 Task: Create New Vendor with Vendor Name: Del Taco, Billing Address Line1: 8 Bear Hill Lane, Billing Address Line2: District Heights, Billing Address Line3: NY 10977
Action: Mouse moved to (158, 35)
Screenshot: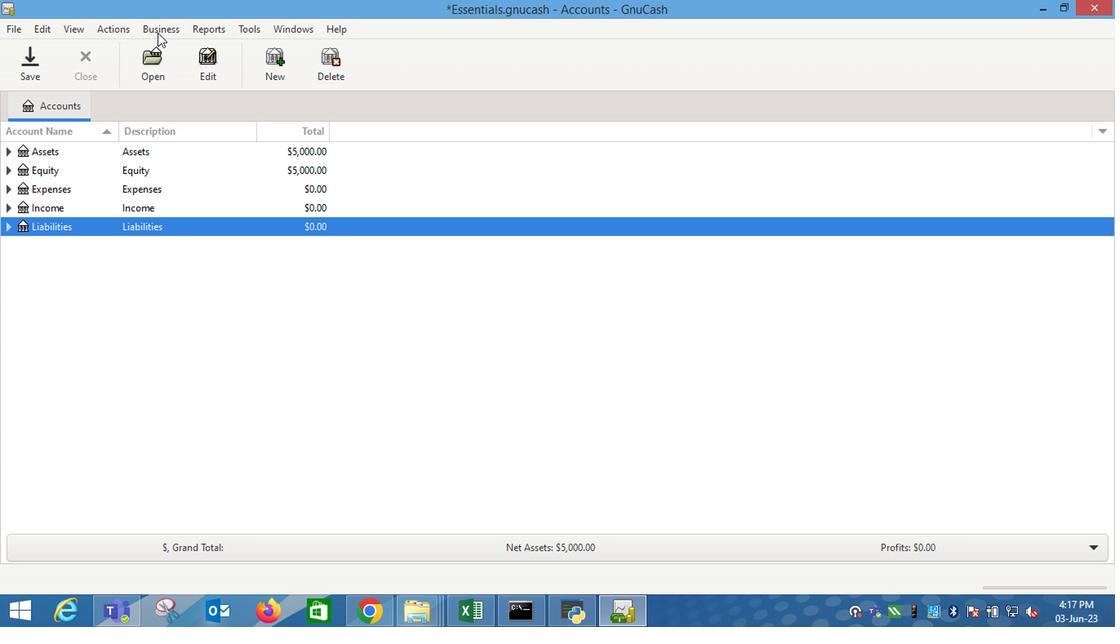 
Action: Mouse pressed left at (158, 35)
Screenshot: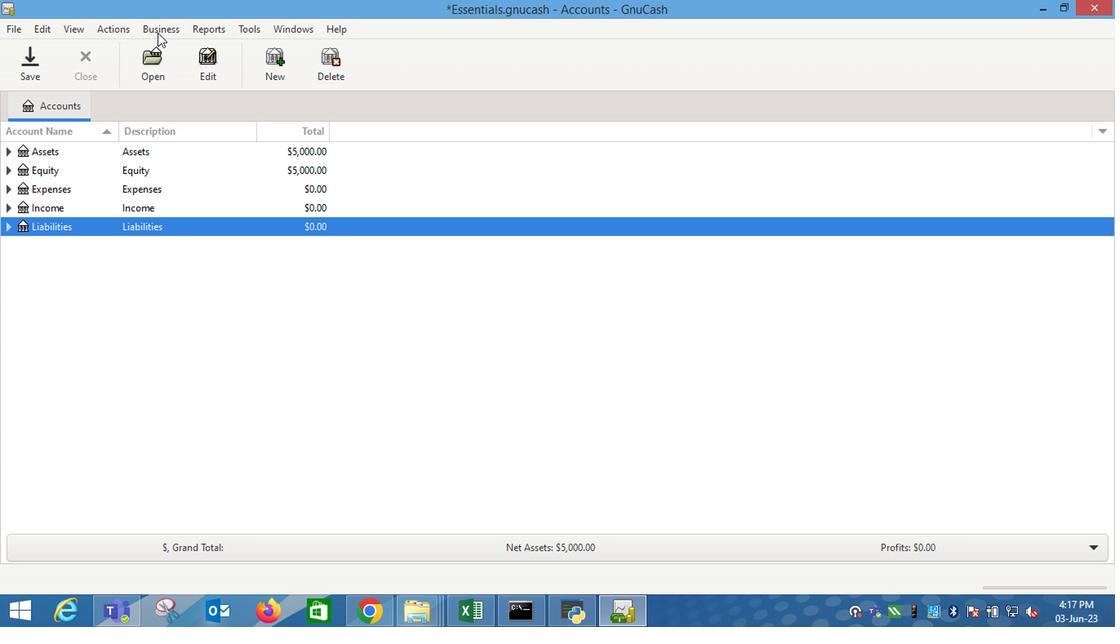
Action: Mouse moved to (365, 88)
Screenshot: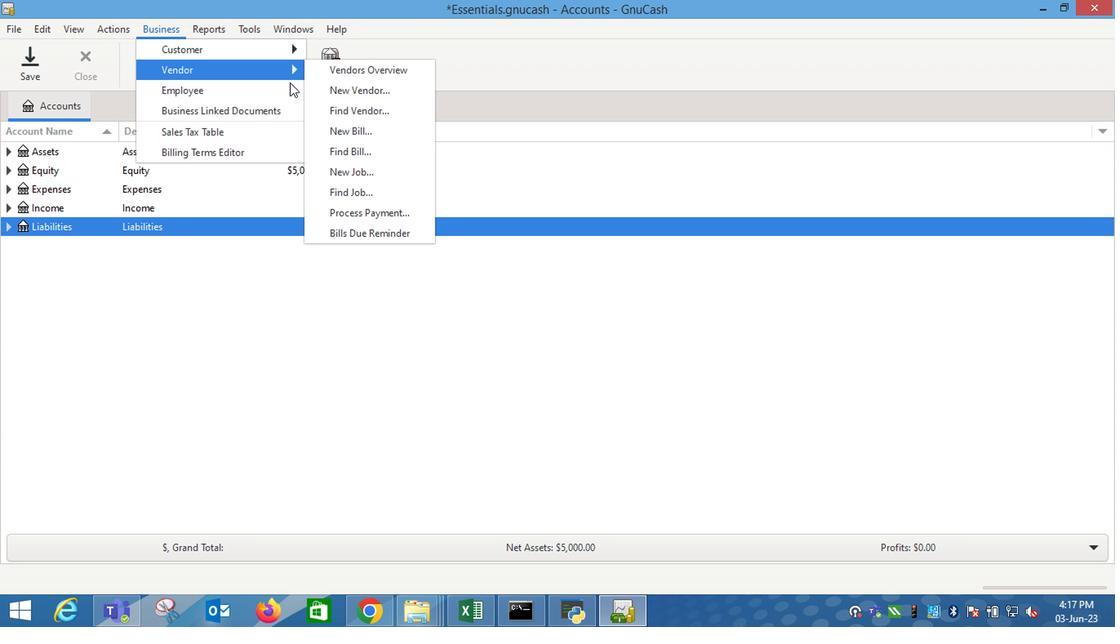 
Action: Mouse pressed left at (365, 88)
Screenshot: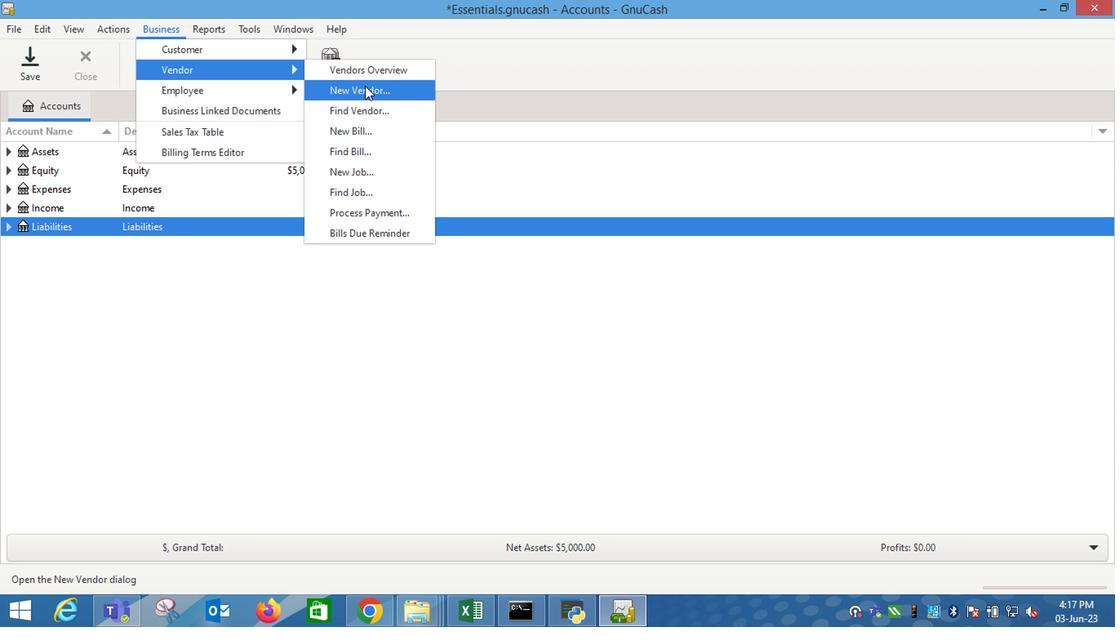 
Action: Mouse moved to (865, 223)
Screenshot: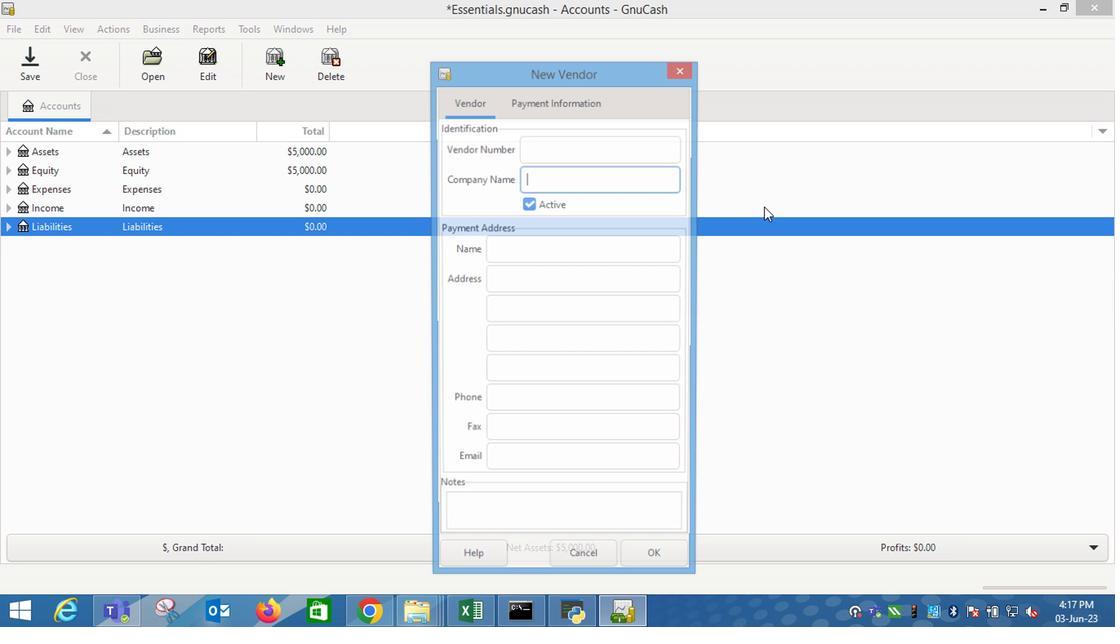 
Action: Key pressed <Key.shift_r>Del<Key.space><Key.shift_r>Taco<Key.tab><Key.tab><Key.tab>8<Key.space><Key.shift_r>Bear<Key.space><Key.shift_r>Hill<Key.space><Key.shift_r>Lane<Key.tab><Key.shift_r>District<Key.space><Key.shift_r>Heights<Key.tab><Key.shift_r>NY<Key.space>10977
Screenshot: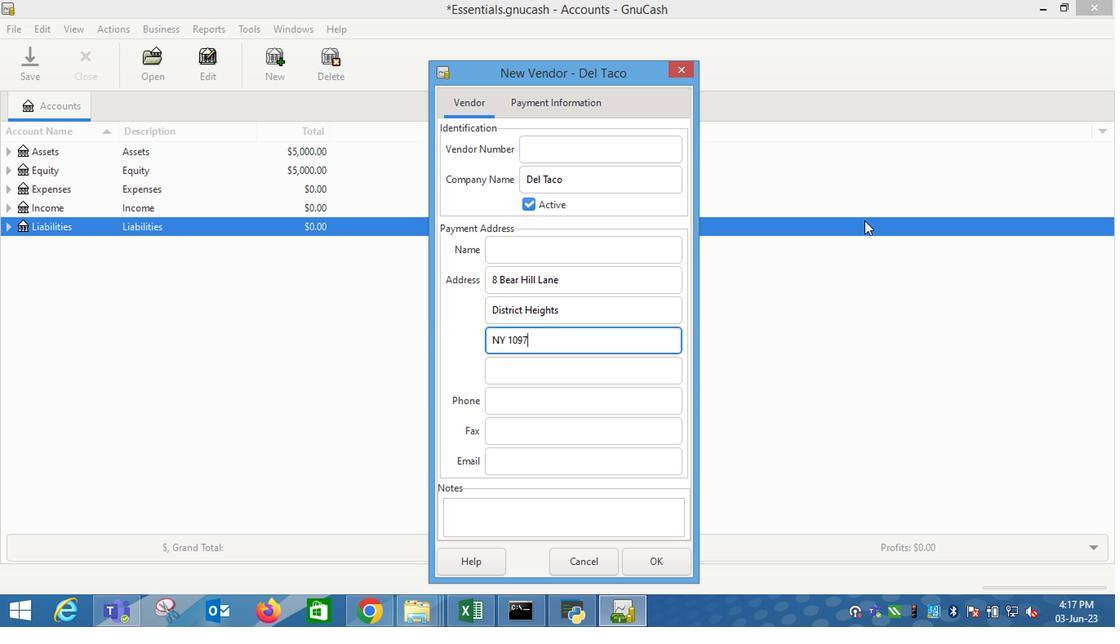 
Action: Mouse moved to (536, 106)
Screenshot: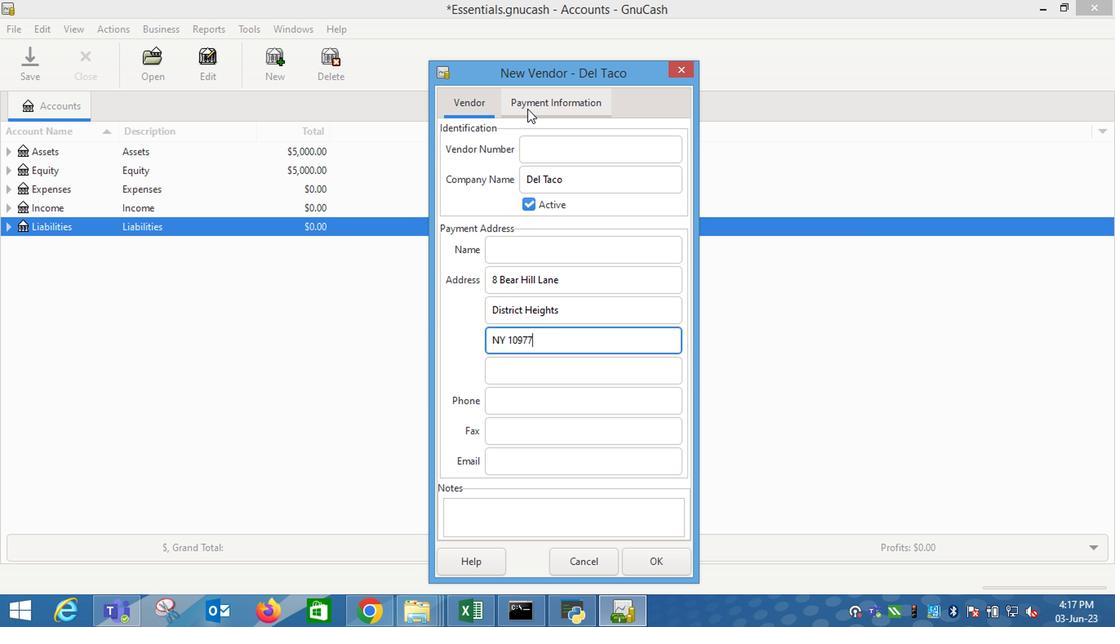 
Action: Mouse pressed left at (536, 106)
Screenshot: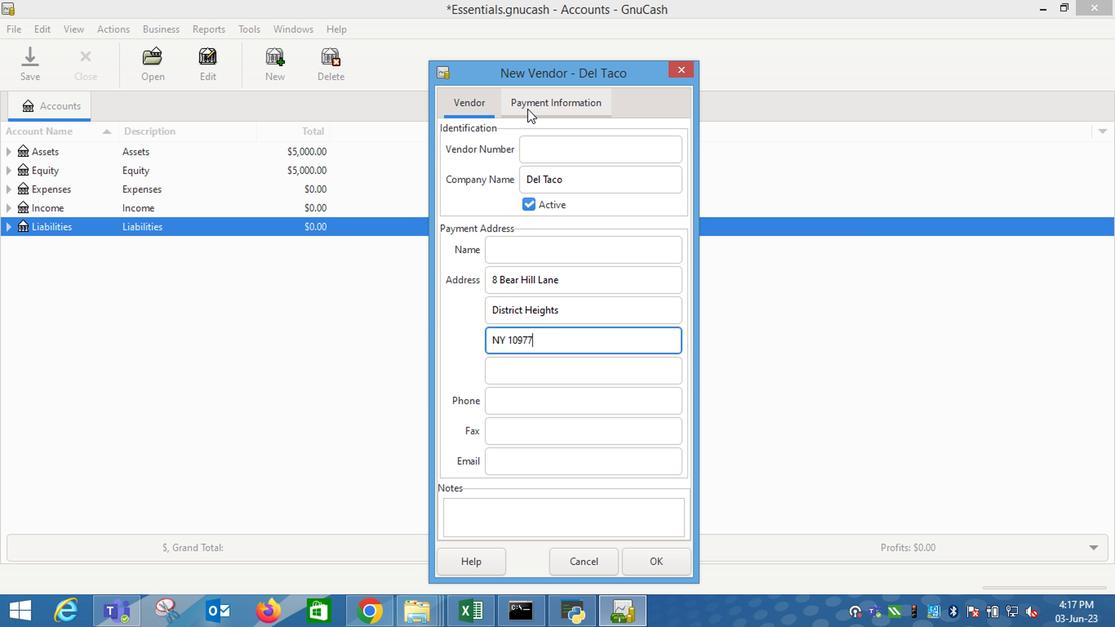 
Action: Mouse moved to (644, 570)
Screenshot: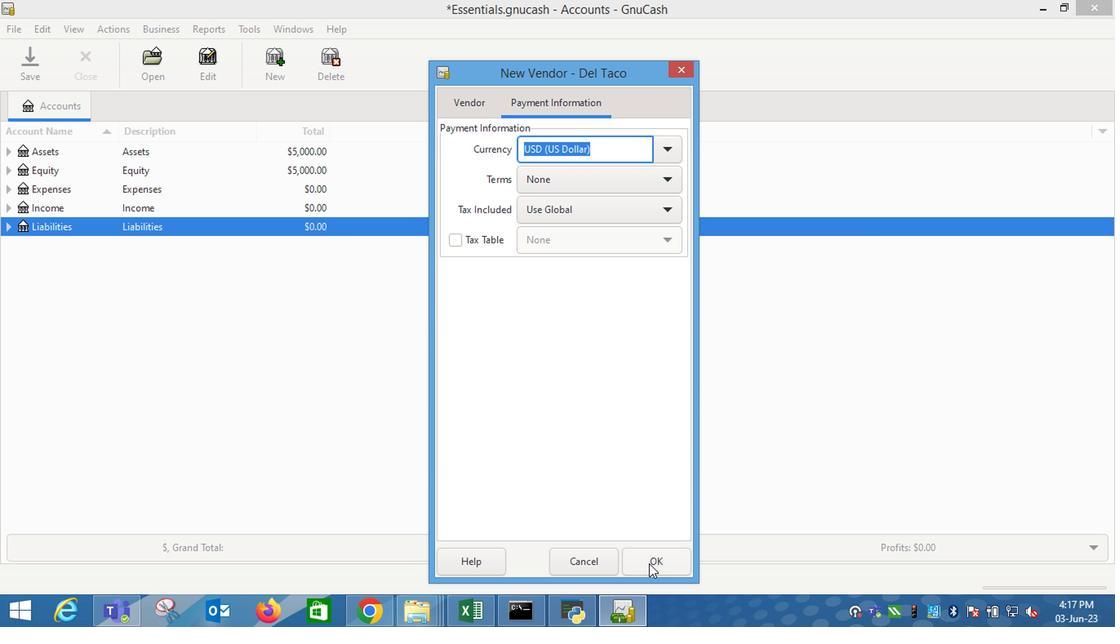 
Action: Mouse pressed left at (644, 570)
Screenshot: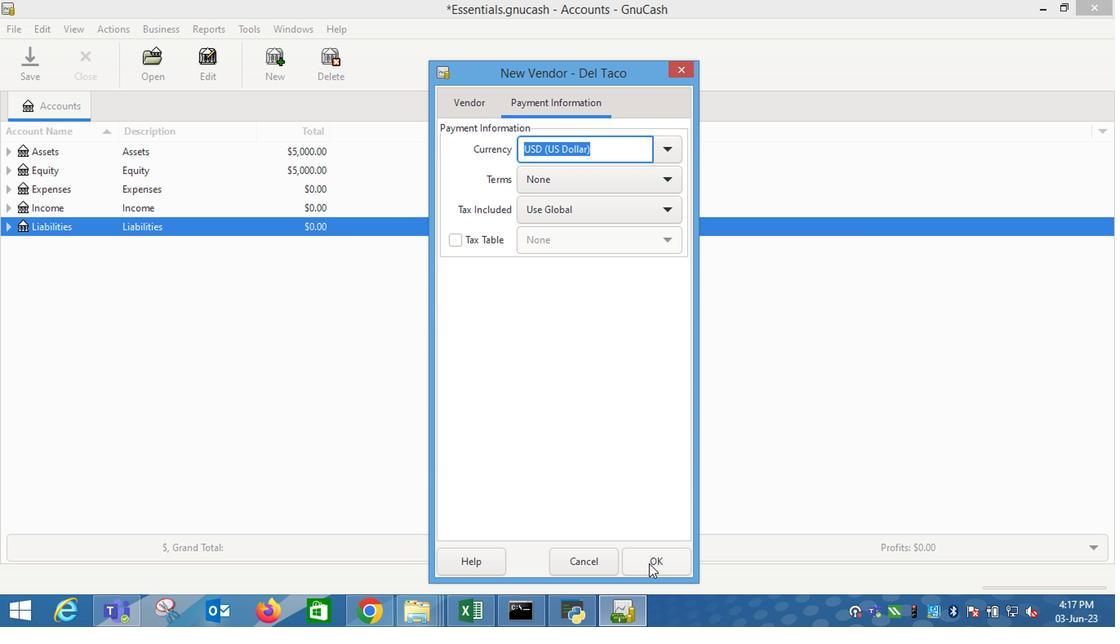 
Action: Mouse moved to (640, 562)
Screenshot: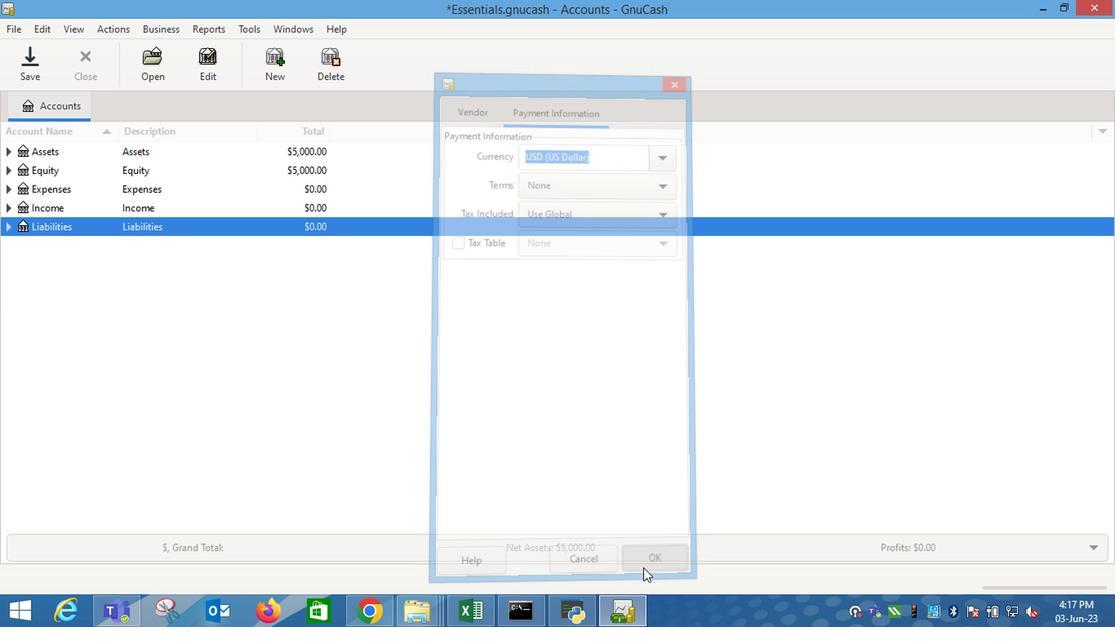 
